 Task: Open Card Card0009 in Board Board0003 in Development in Trello
Action: Mouse moved to (544, 79)
Screenshot: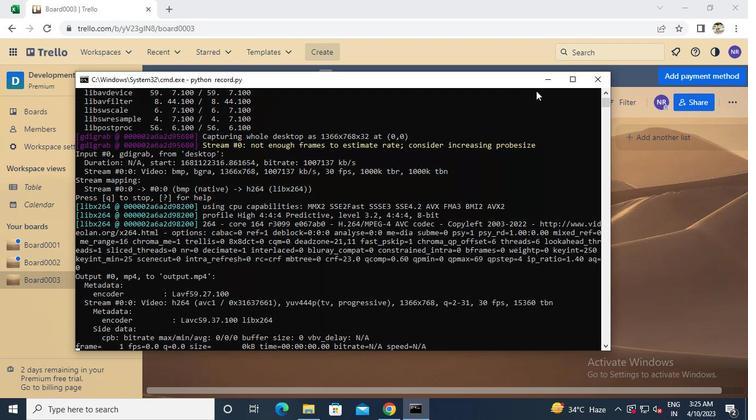 
Action: Mouse pressed left at (544, 79)
Screenshot: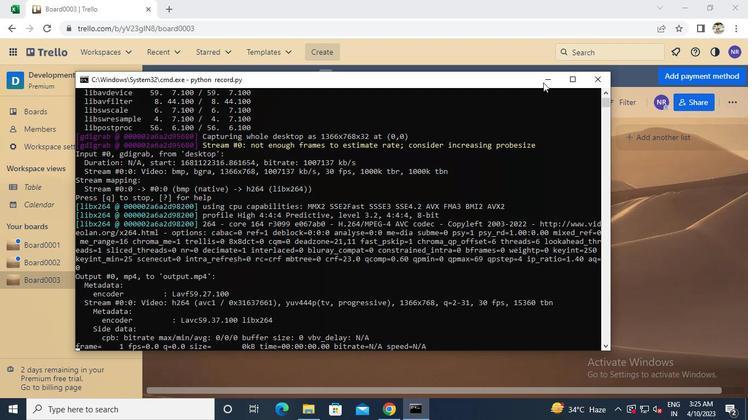 
Action: Mouse moved to (178, 158)
Screenshot: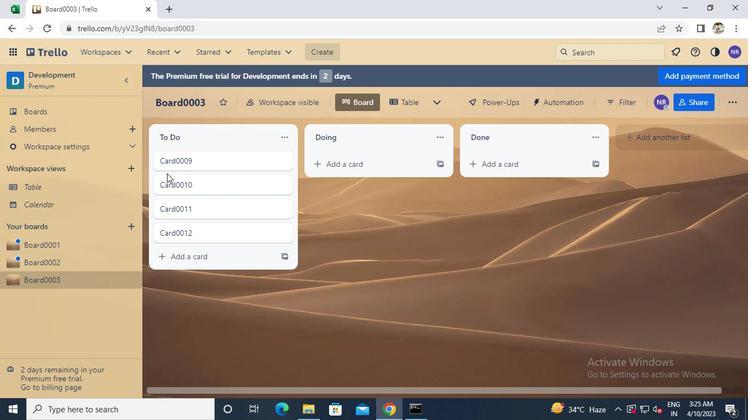 
Action: Mouse pressed left at (178, 158)
Screenshot: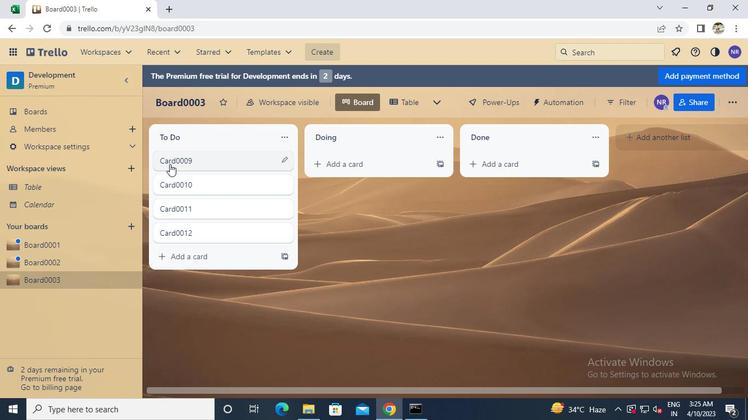 
Action: Mouse moved to (417, 413)
Screenshot: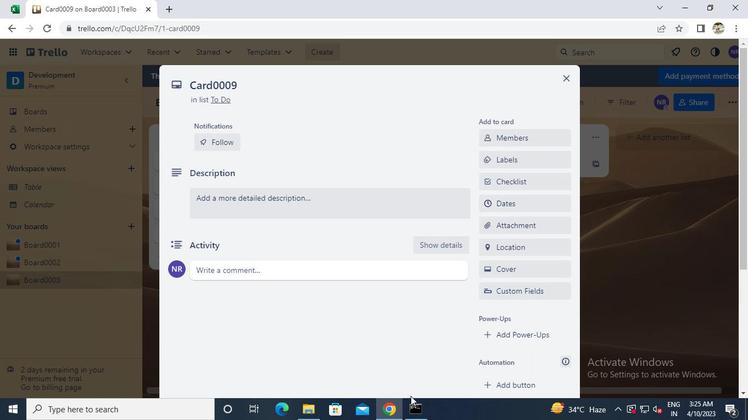 
Action: Mouse pressed left at (417, 413)
Screenshot: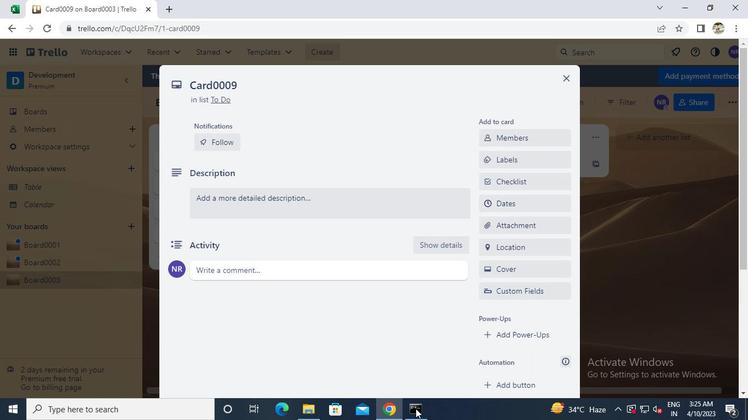 
Action: Mouse moved to (595, 84)
Screenshot: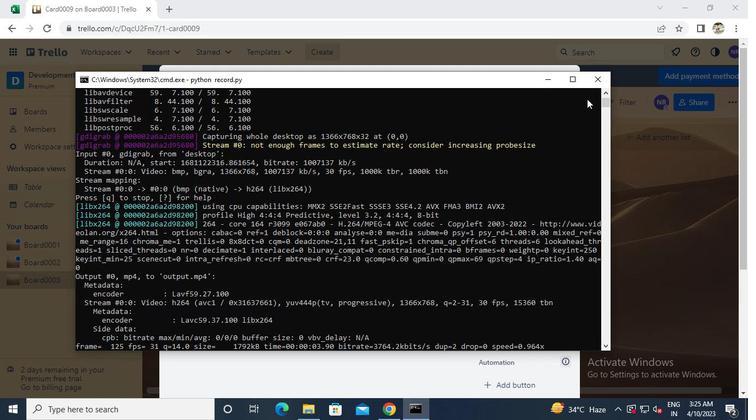
Action: Mouse pressed left at (595, 84)
Screenshot: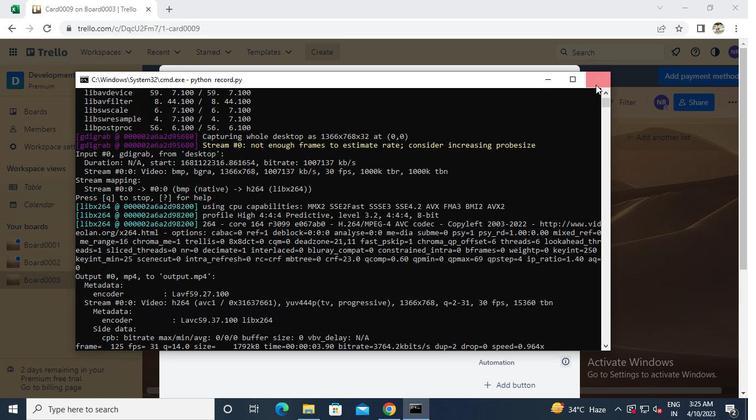 
